 Task: For heading  Tahoma with underline.  font size for heading20,  'Change the font style of data to'Arial.  and font size to 12,  Change the alignment of both headline & data to Align left.  In the sheet  DashboardFinAnalytics
Action: Mouse moved to (117, 115)
Screenshot: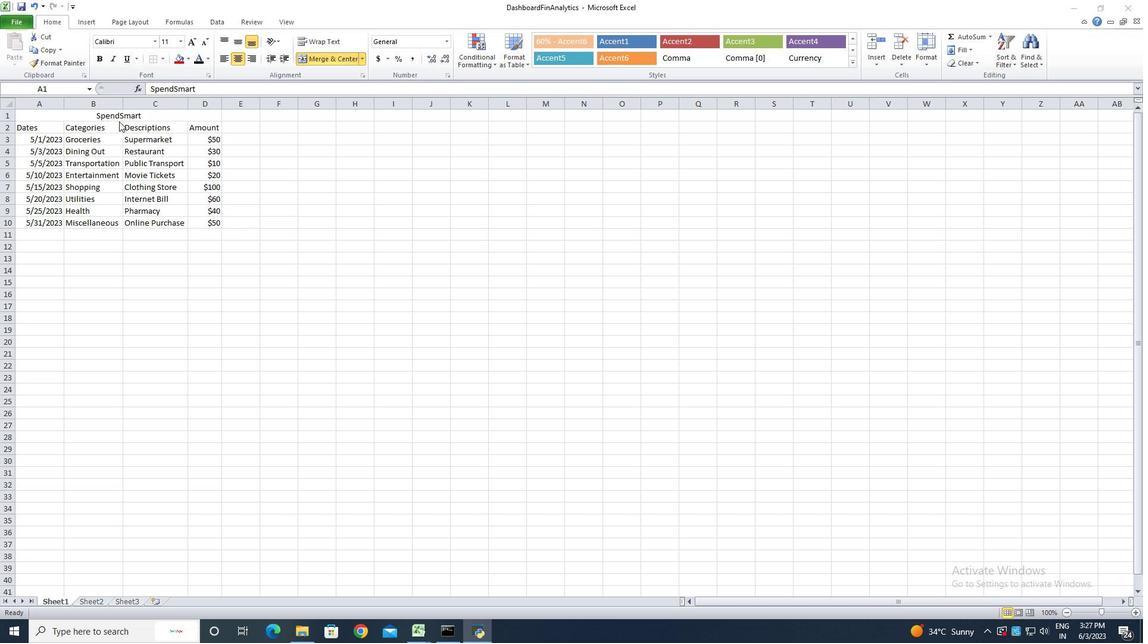 
Action: Mouse pressed left at (117, 115)
Screenshot: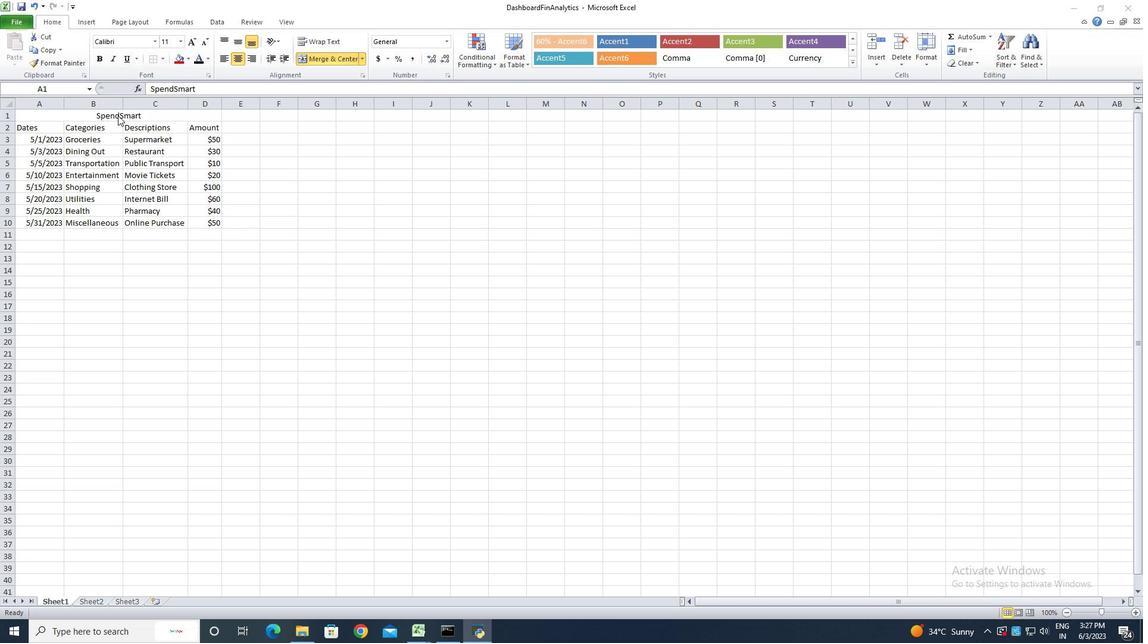 
Action: Mouse moved to (153, 41)
Screenshot: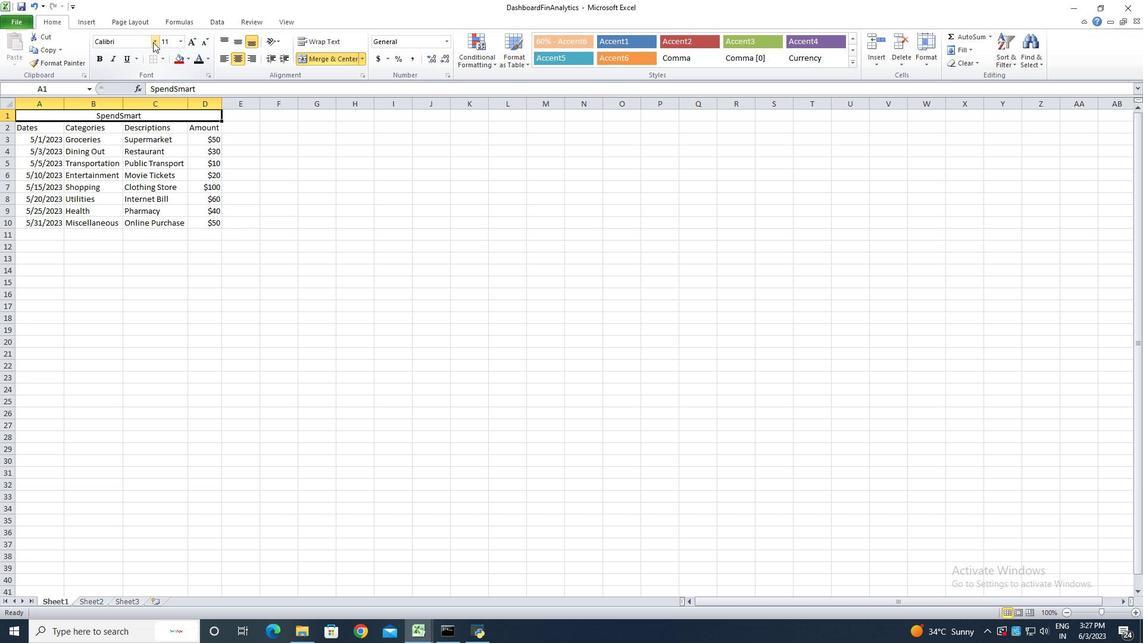 
Action: Mouse pressed left at (153, 41)
Screenshot: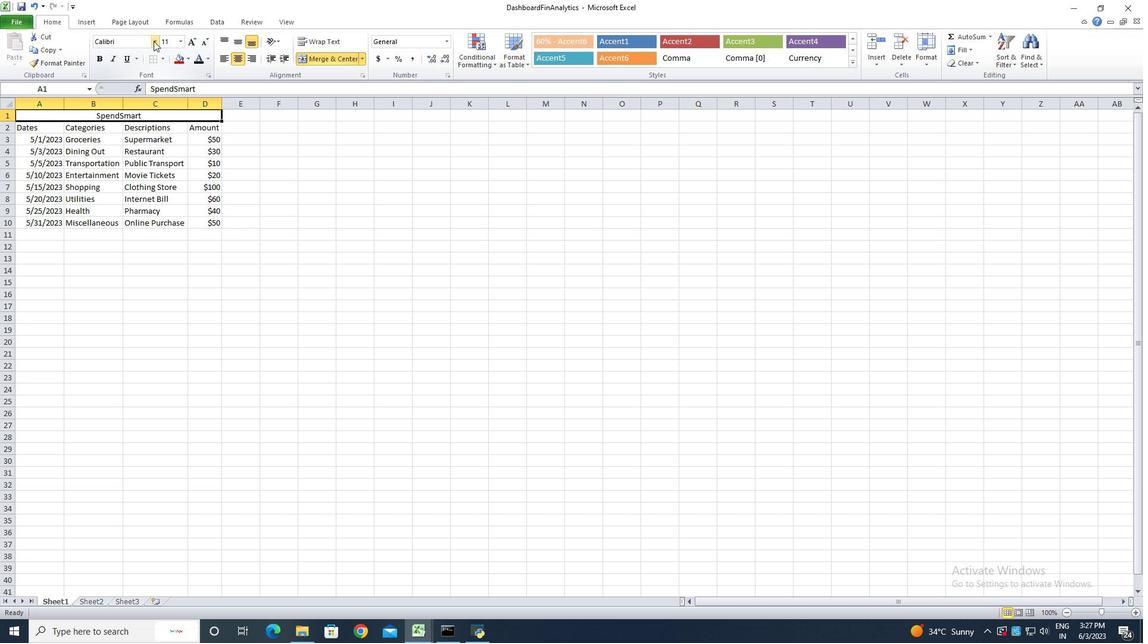 
Action: Key pressed <Key.shift>Tham<Key.backspace><Key.backspace><Key.backspace>ahoma
Screenshot: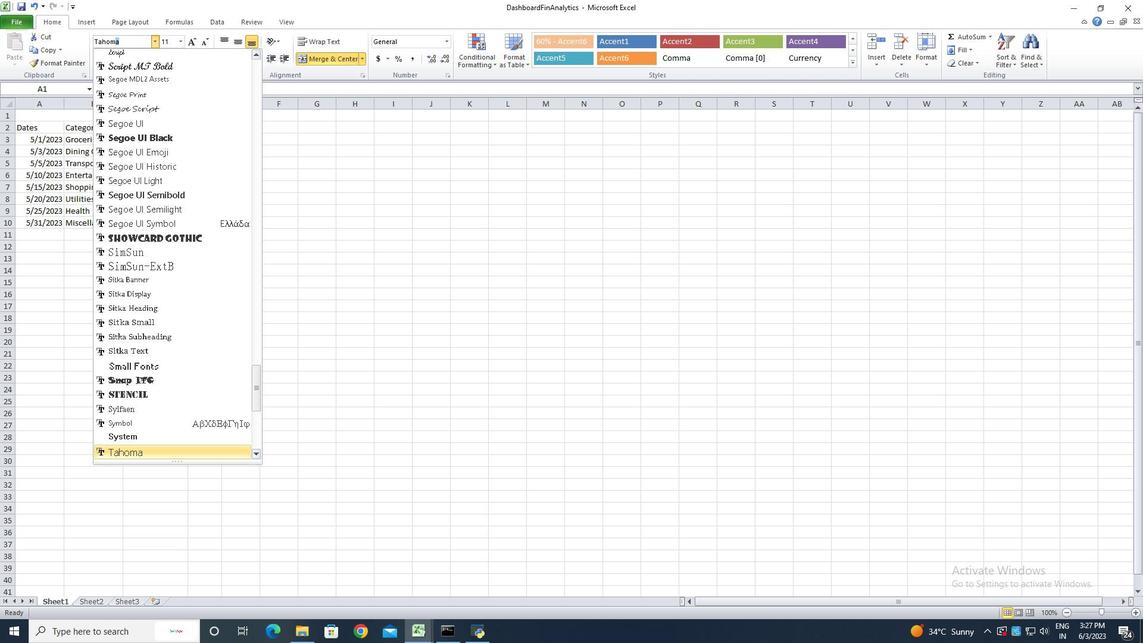
Action: Mouse moved to (155, 451)
Screenshot: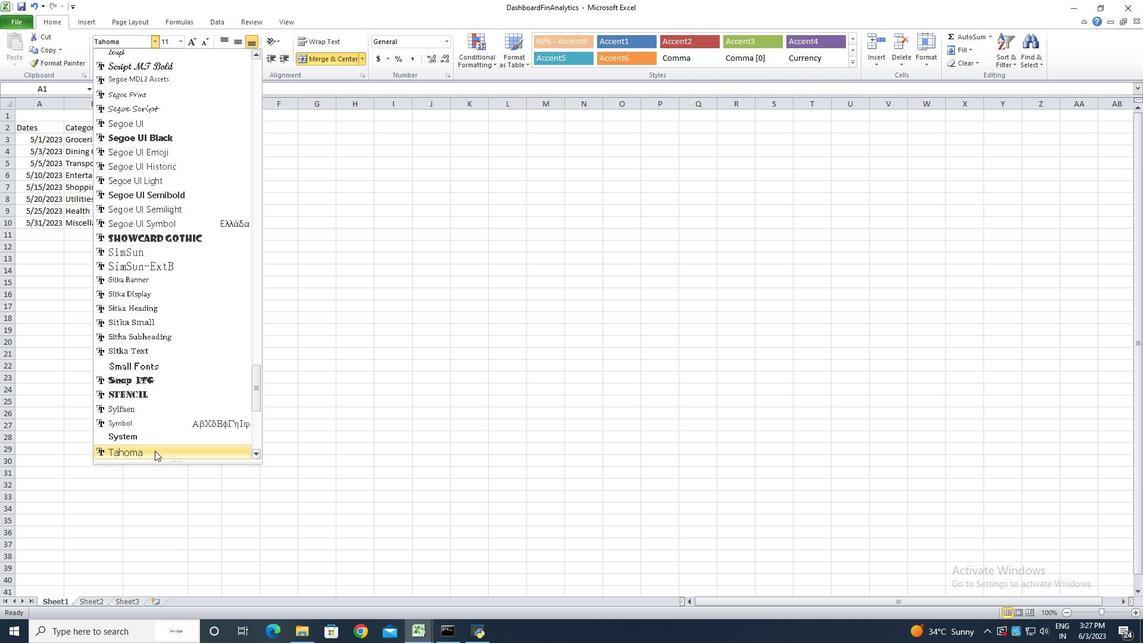
Action: Mouse pressed left at (155, 451)
Screenshot: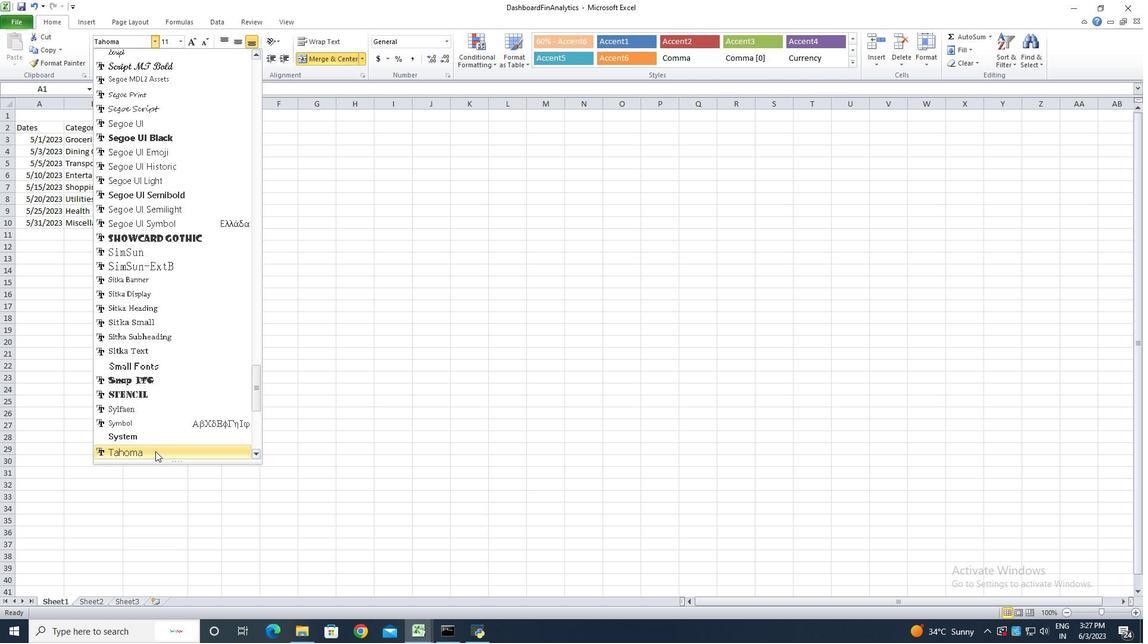 
Action: Mouse moved to (127, 57)
Screenshot: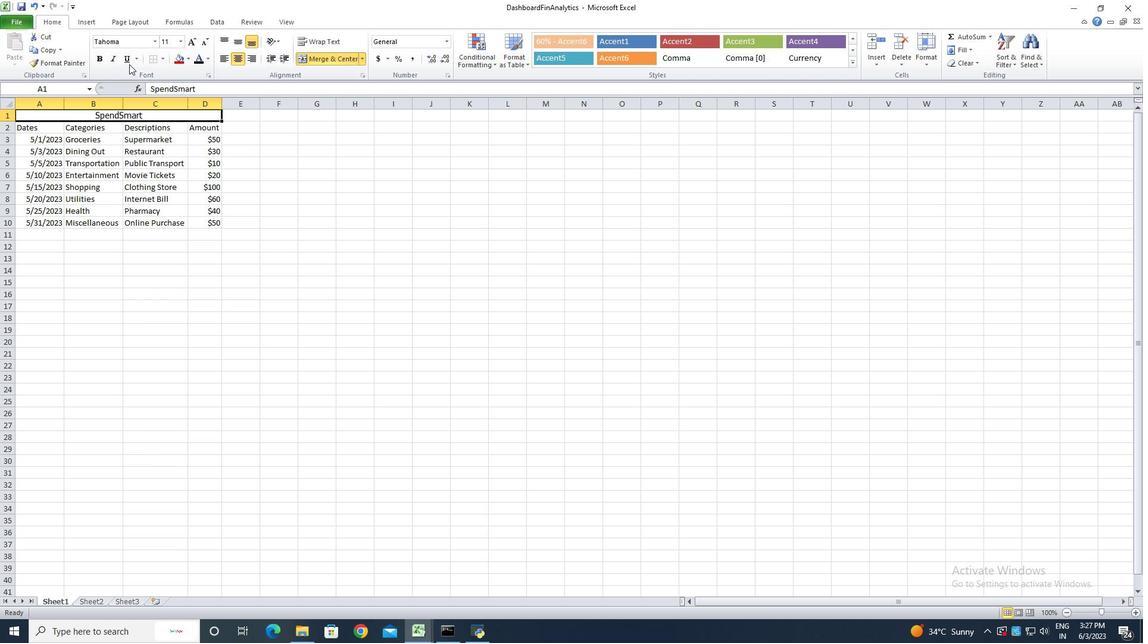 
Action: Mouse pressed left at (127, 57)
Screenshot: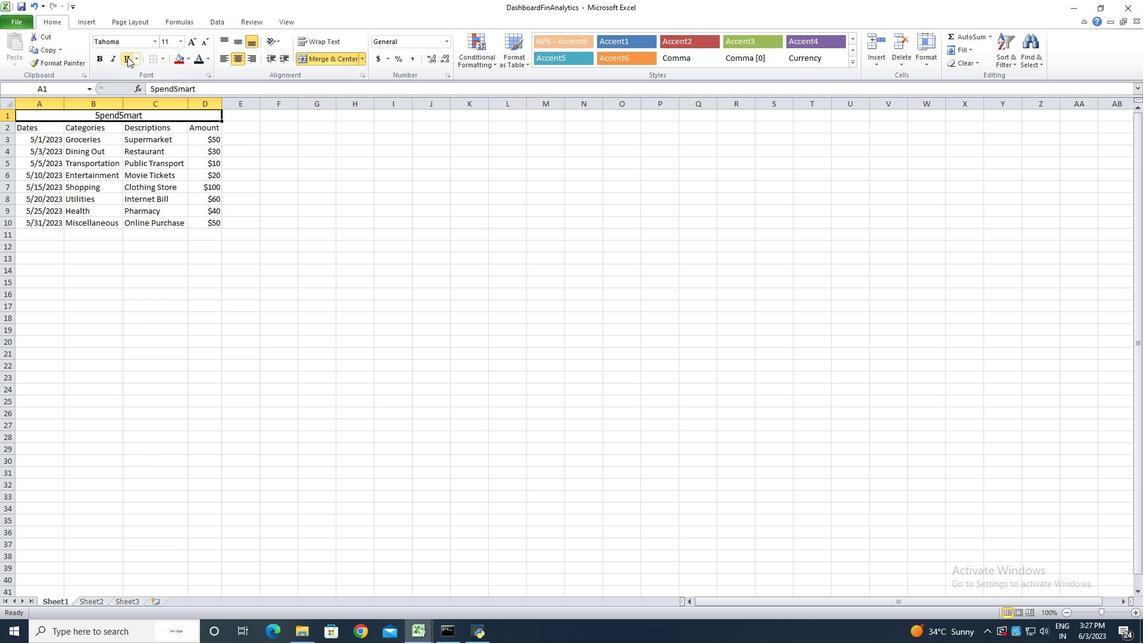 
Action: Mouse moved to (191, 39)
Screenshot: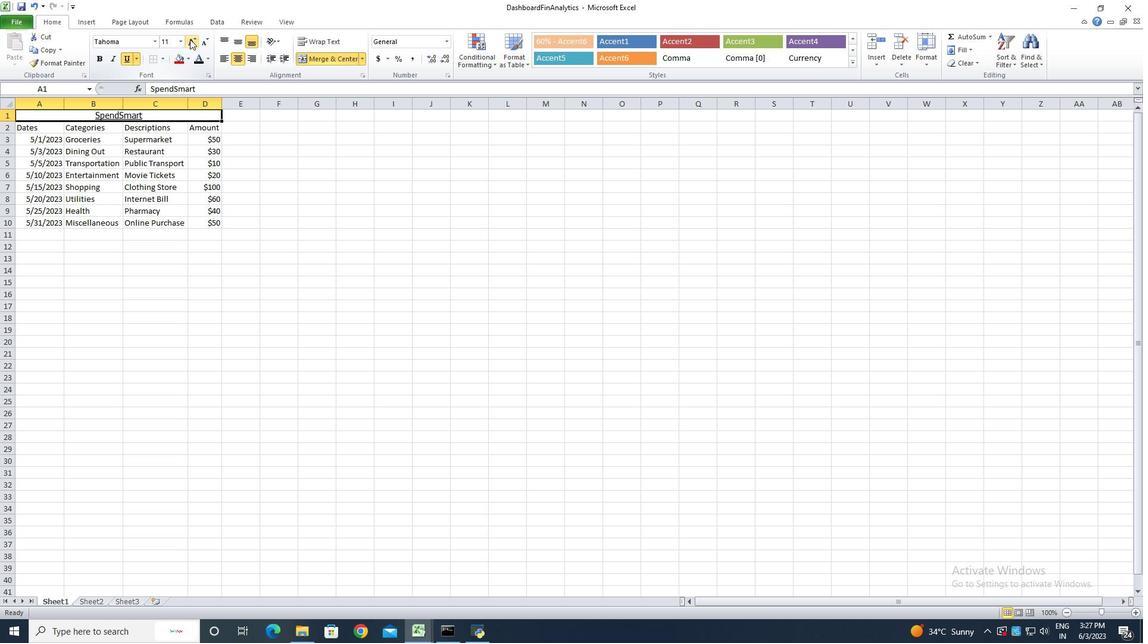 
Action: Mouse pressed left at (191, 39)
Screenshot: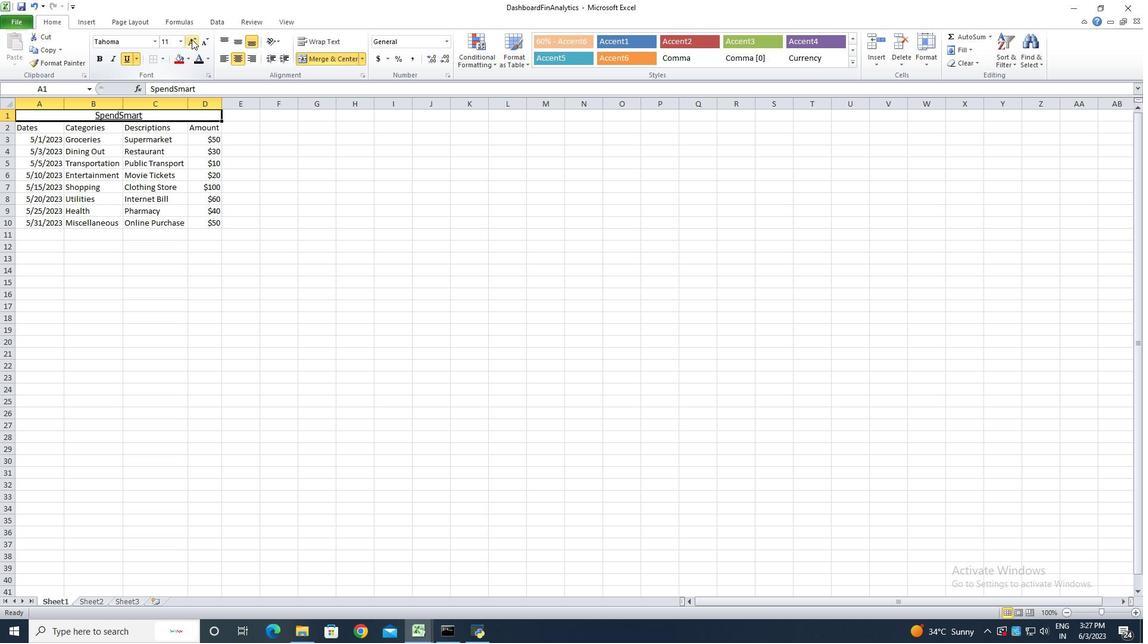 
Action: Mouse pressed left at (191, 39)
Screenshot: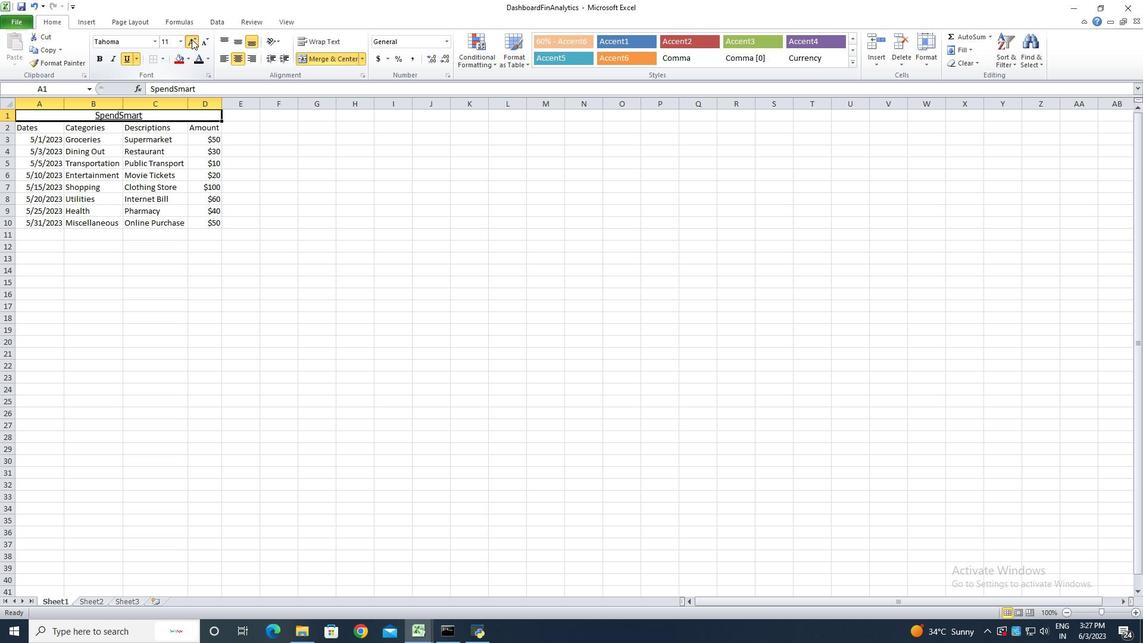 
Action: Mouse pressed left at (191, 39)
Screenshot: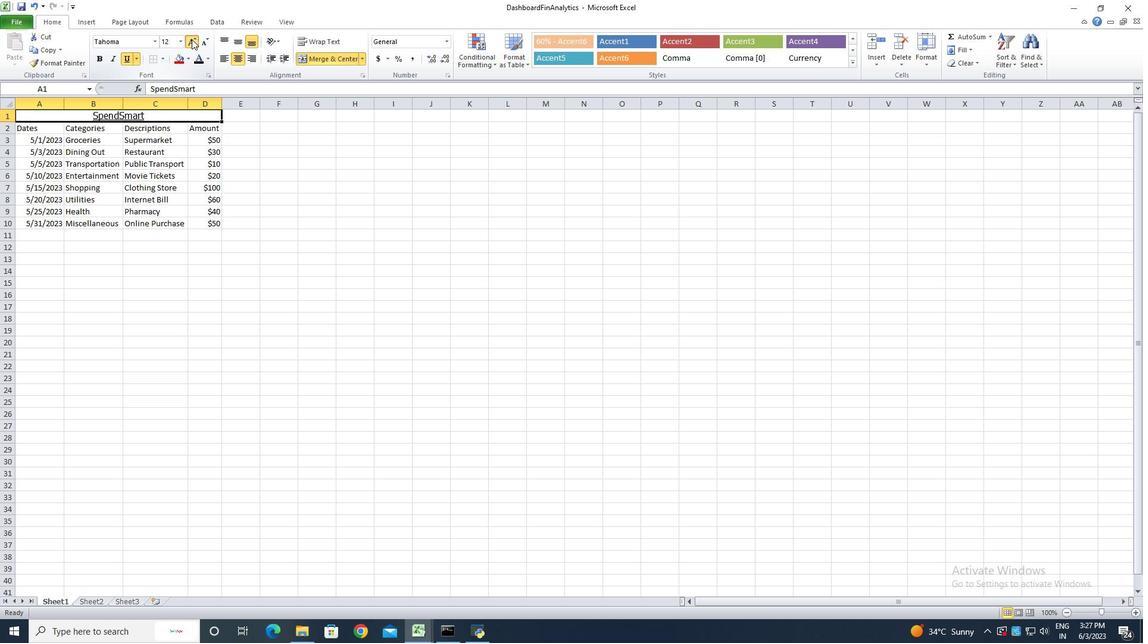 
Action: Mouse pressed left at (191, 39)
Screenshot: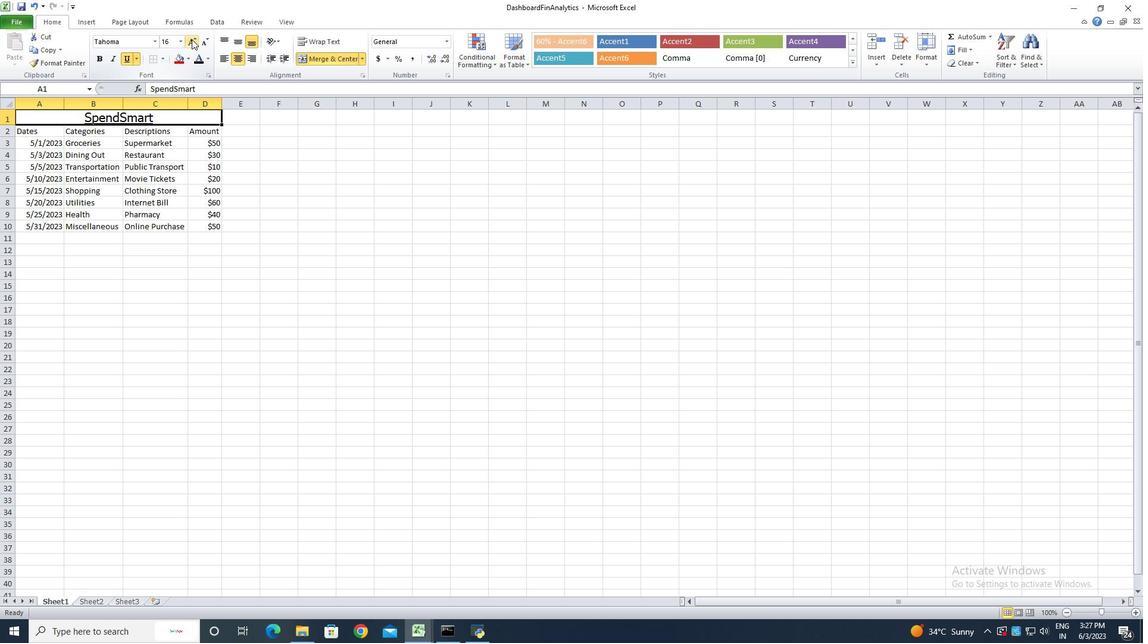 
Action: Mouse pressed left at (191, 39)
Screenshot: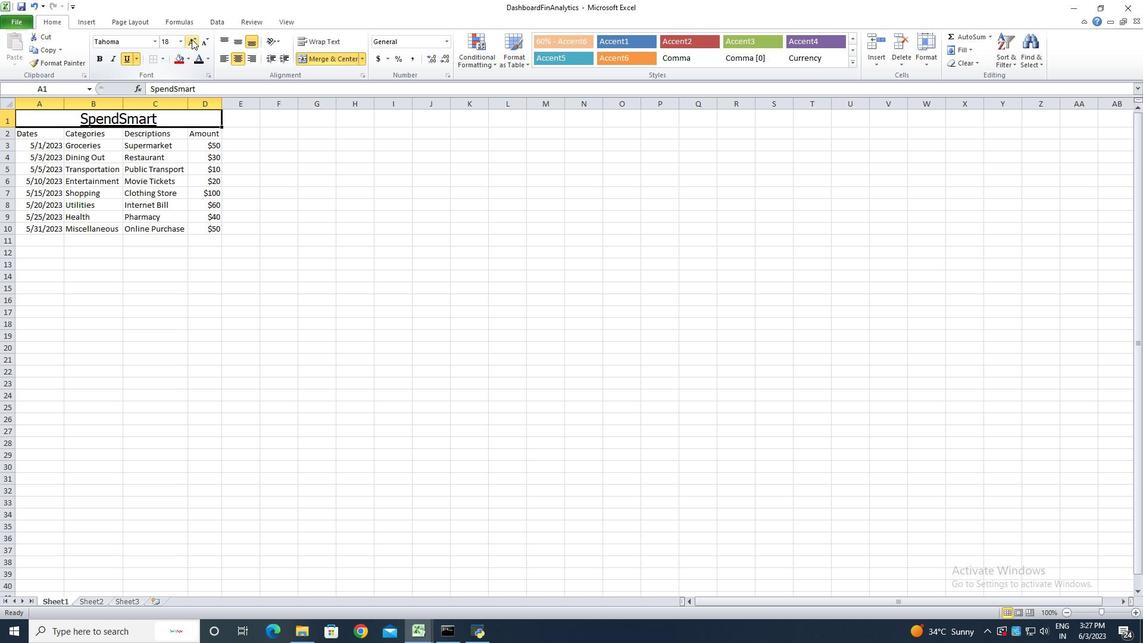 
Action: Mouse moved to (50, 138)
Screenshot: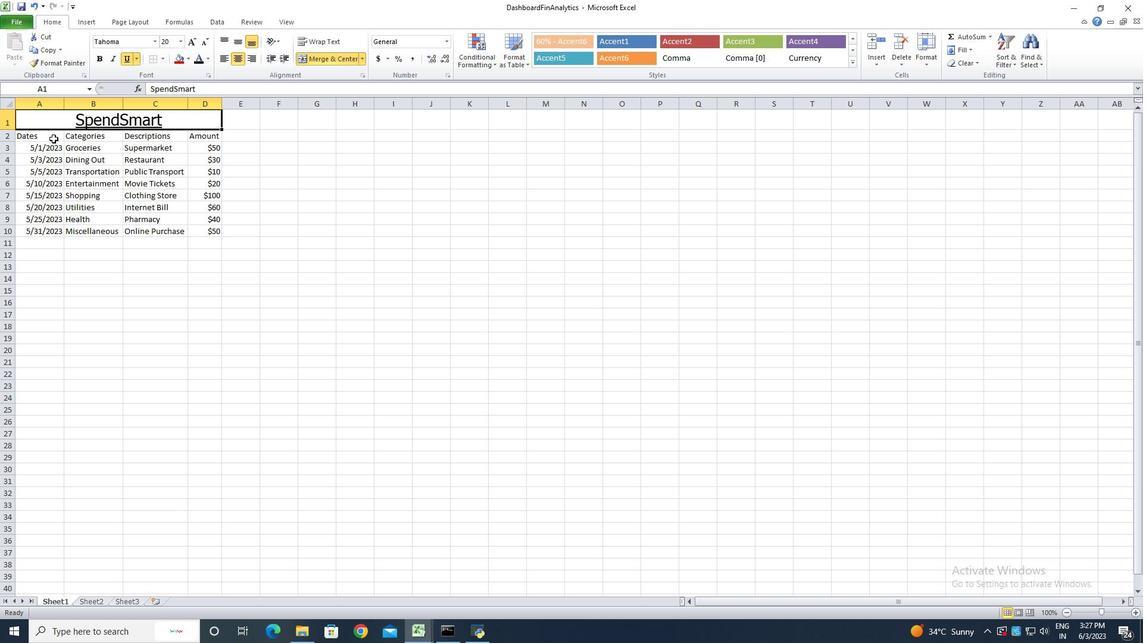 
Action: Mouse pressed left at (50, 138)
Screenshot: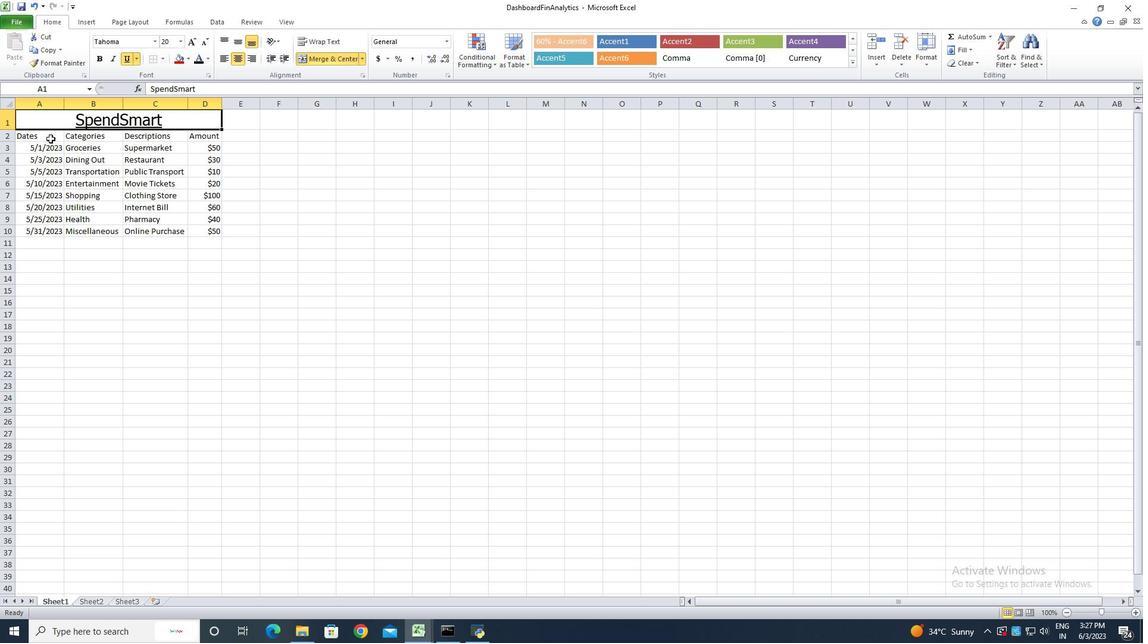 
Action: Mouse moved to (153, 42)
Screenshot: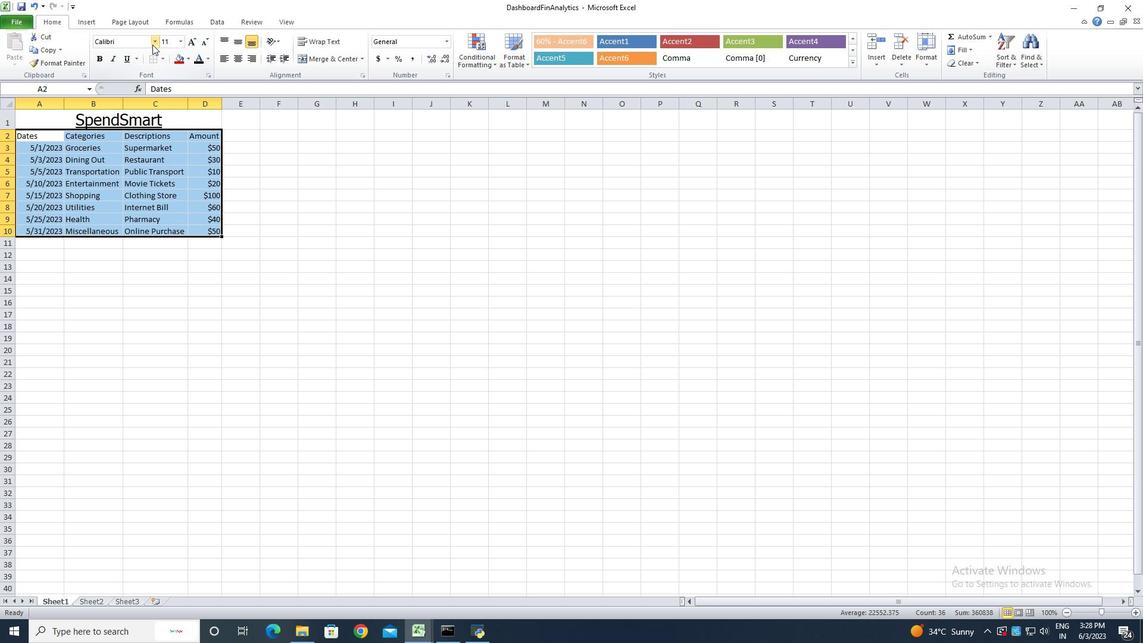 
Action: Mouse pressed left at (153, 42)
Screenshot: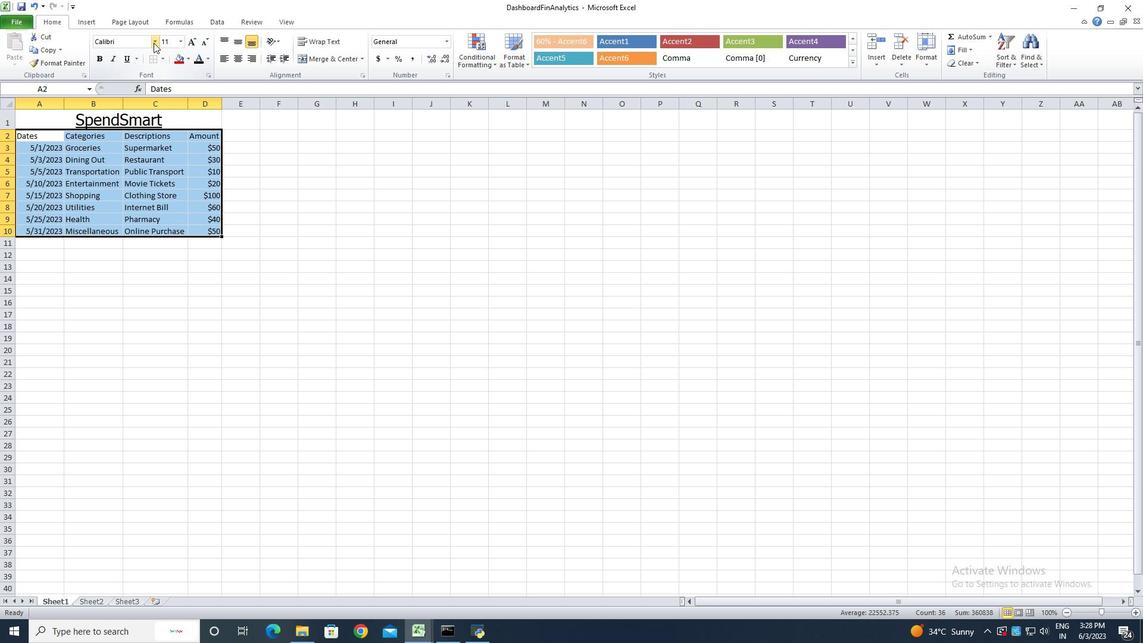 
Action: Mouse moved to (128, 139)
Screenshot: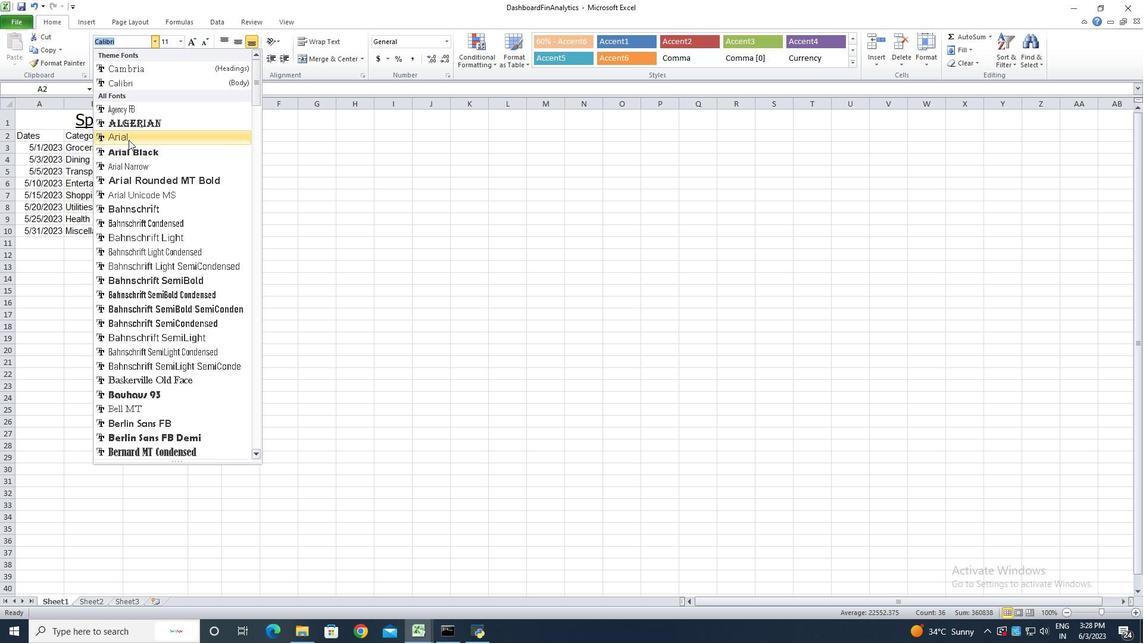 
Action: Mouse pressed left at (128, 139)
Screenshot: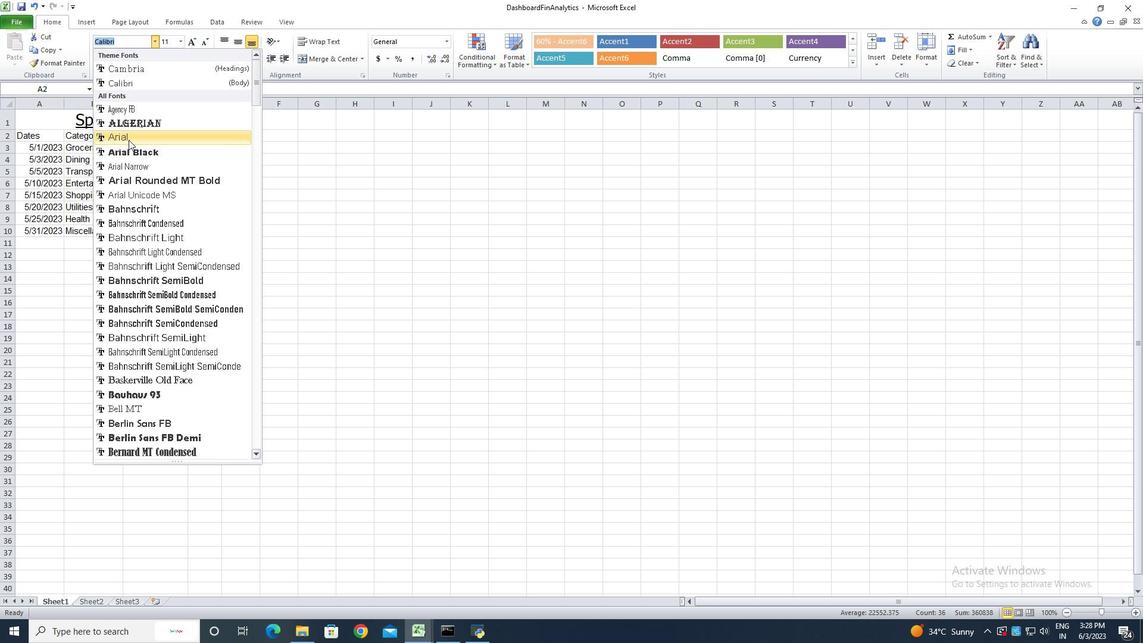 
Action: Mouse moved to (196, 39)
Screenshot: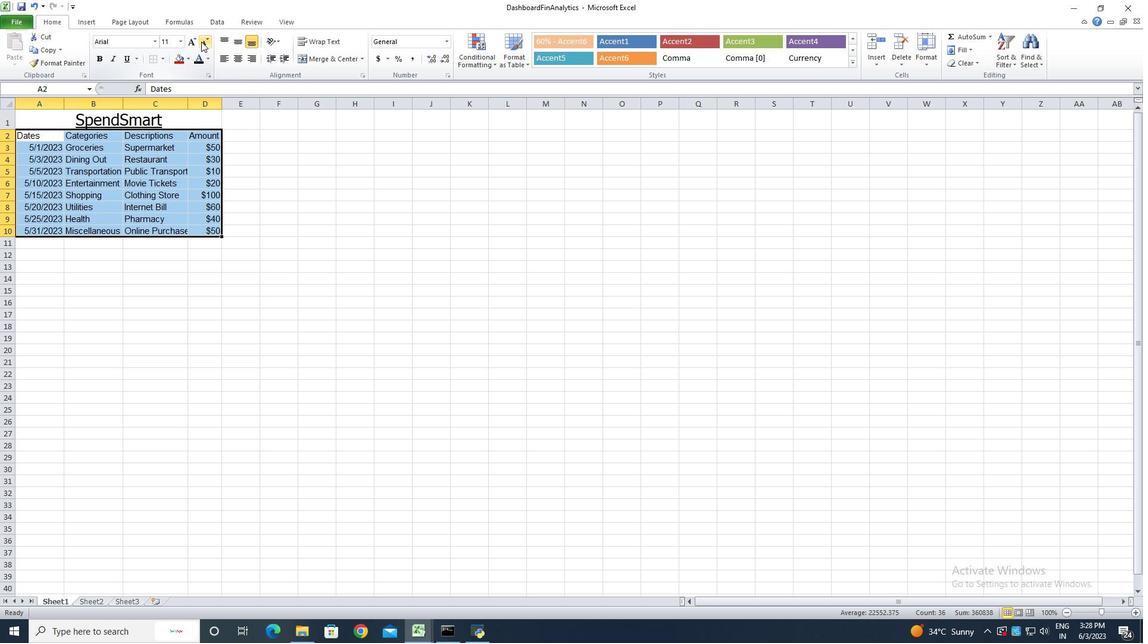 
Action: Mouse pressed left at (196, 39)
Screenshot: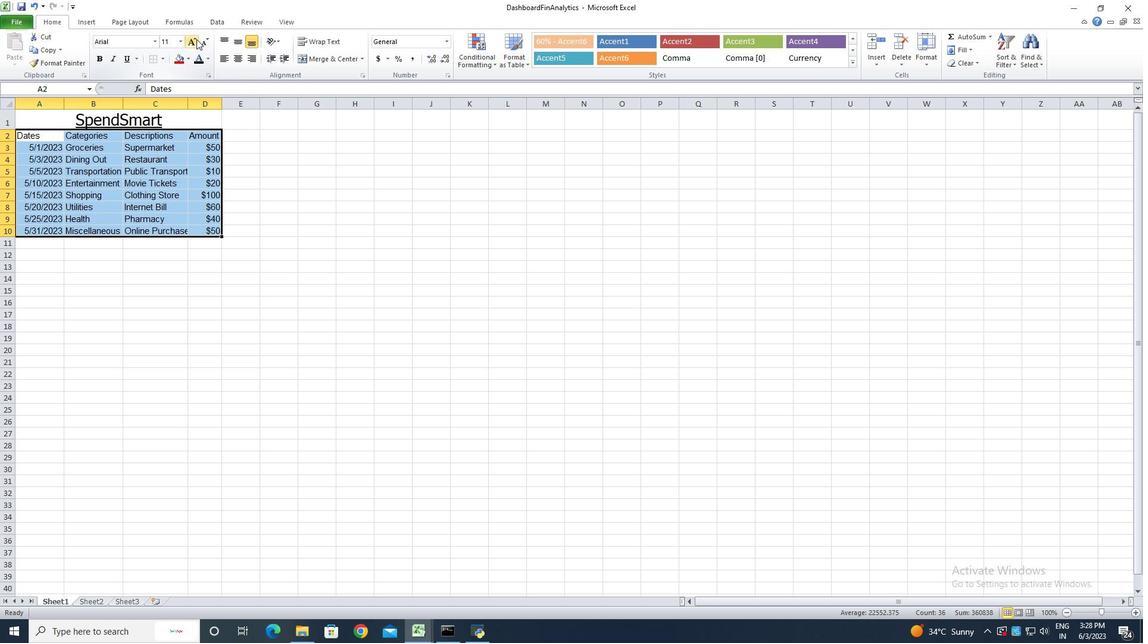 
Action: Mouse moved to (109, 290)
Screenshot: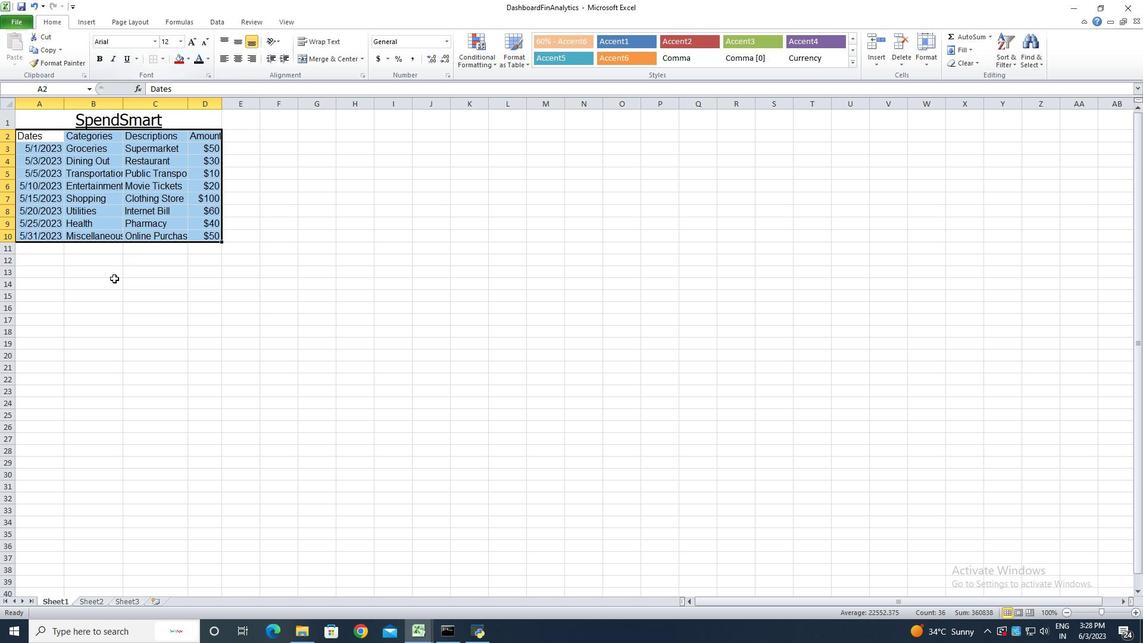 
Action: Mouse pressed left at (109, 290)
Screenshot: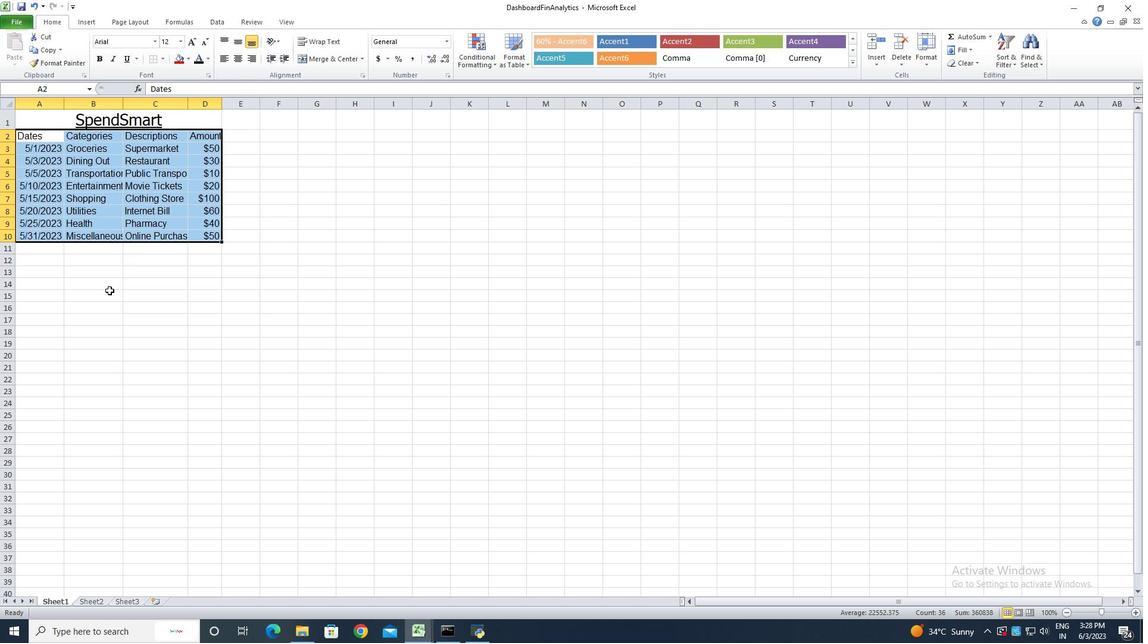 
Action: Mouse moved to (64, 104)
Screenshot: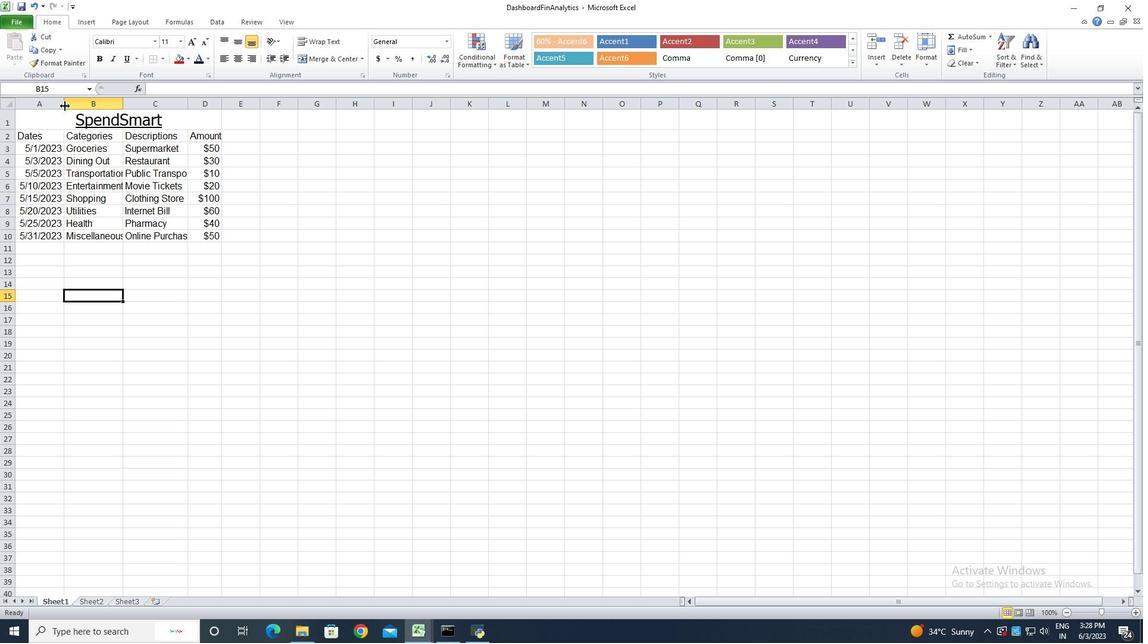 
Action: Mouse pressed left at (64, 104)
Screenshot: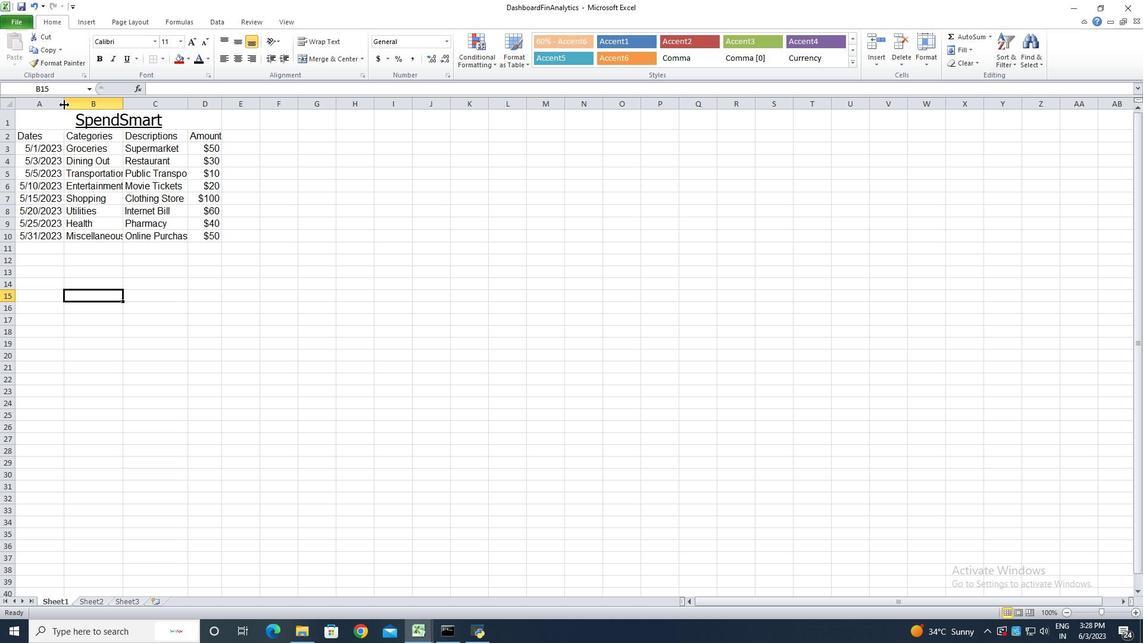 
Action: Mouse pressed left at (64, 104)
Screenshot: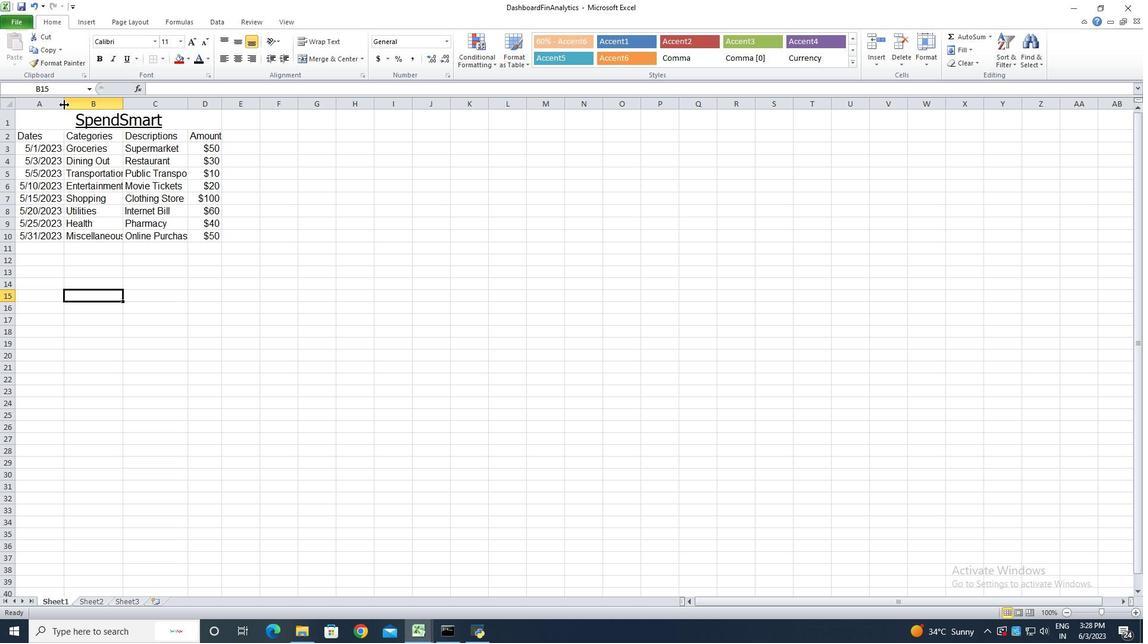 
Action: Mouse moved to (123, 107)
Screenshot: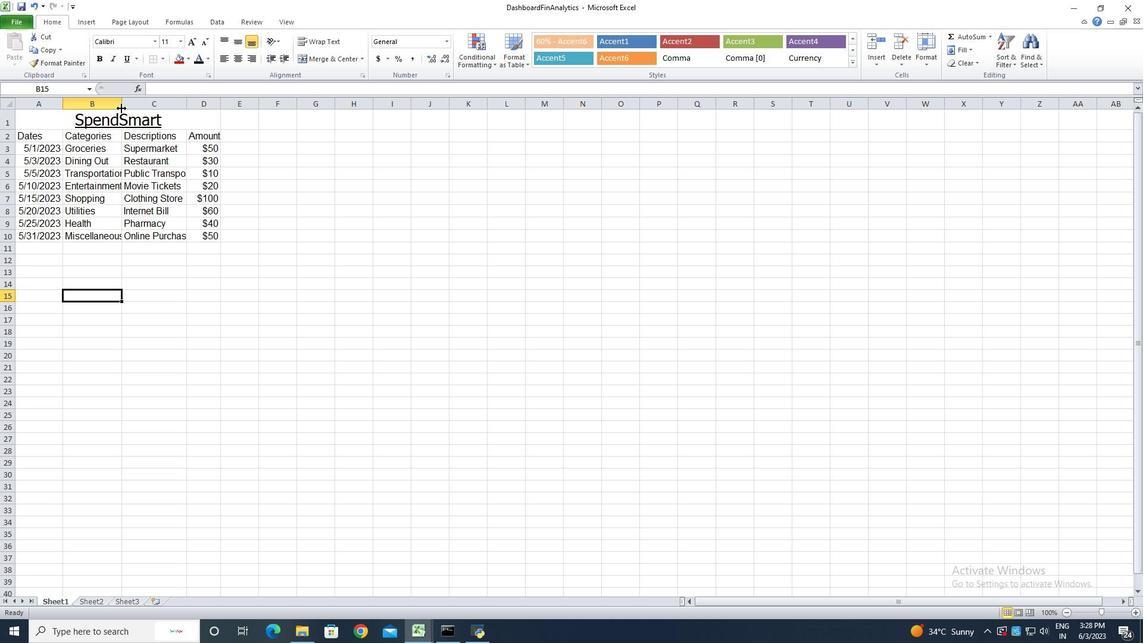 
Action: Mouse pressed left at (123, 107)
Screenshot: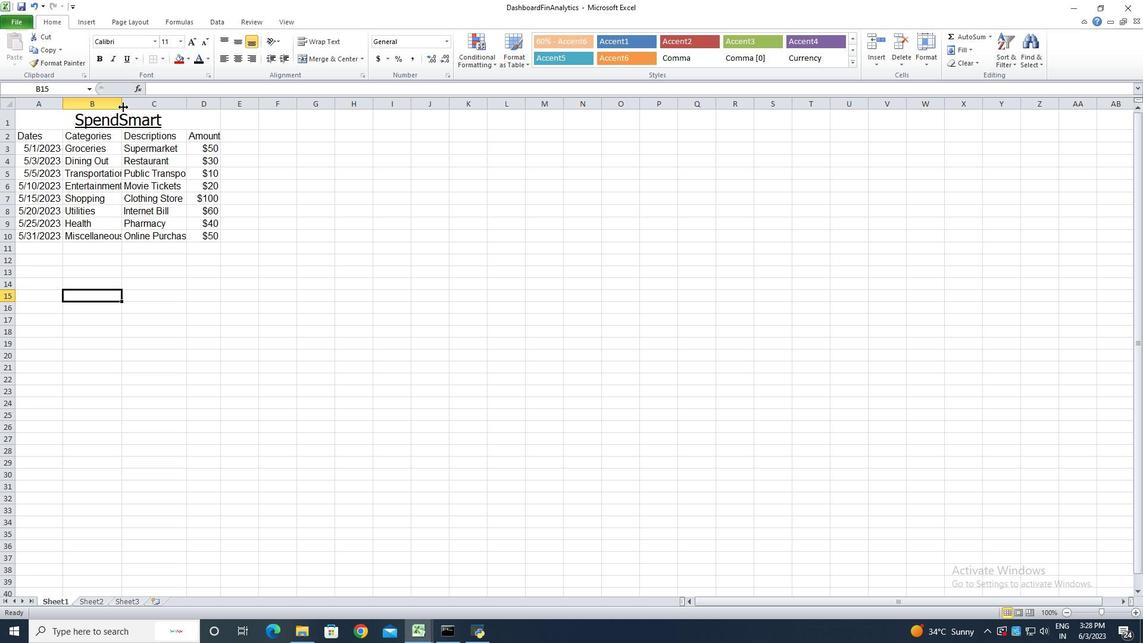 
Action: Mouse pressed left at (123, 107)
Screenshot: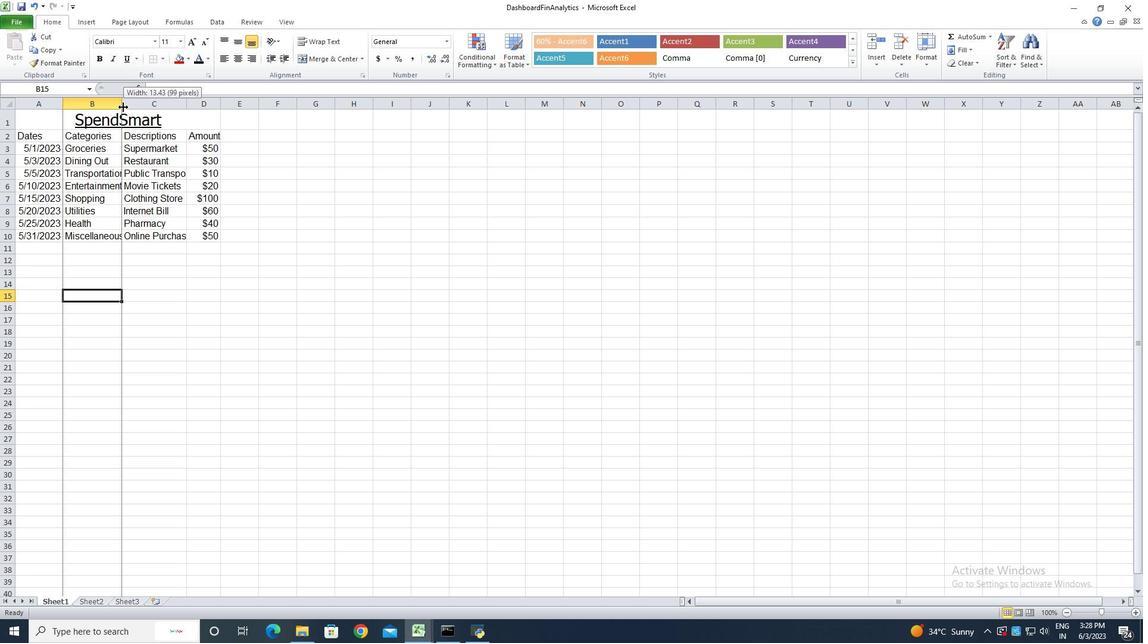 
Action: Mouse moved to (191, 106)
Screenshot: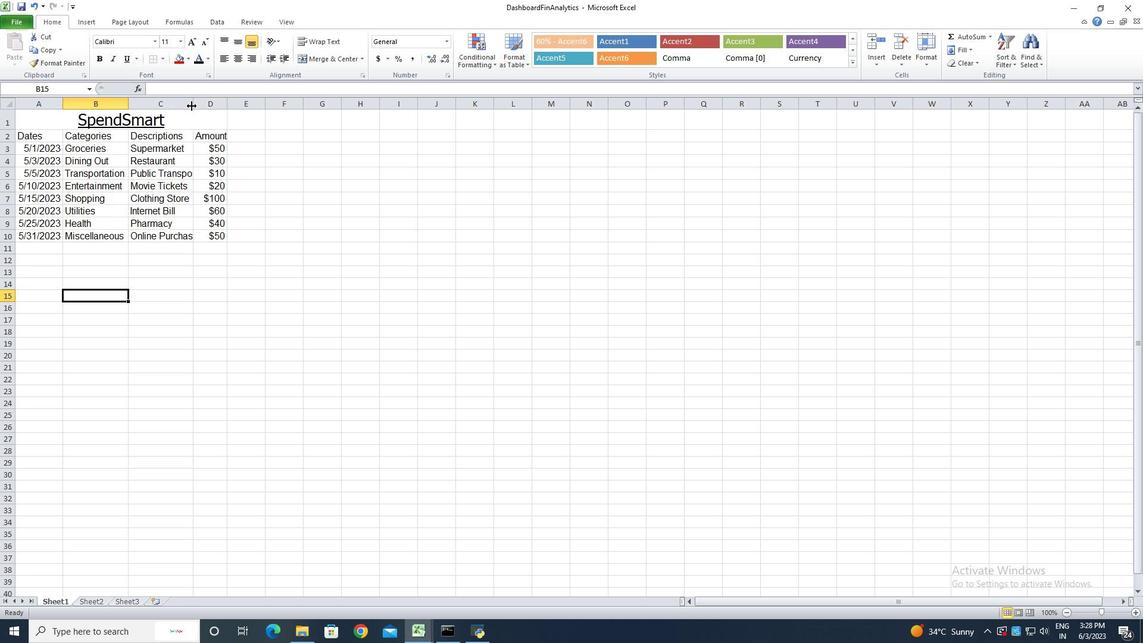 
Action: Mouse pressed left at (191, 106)
Screenshot: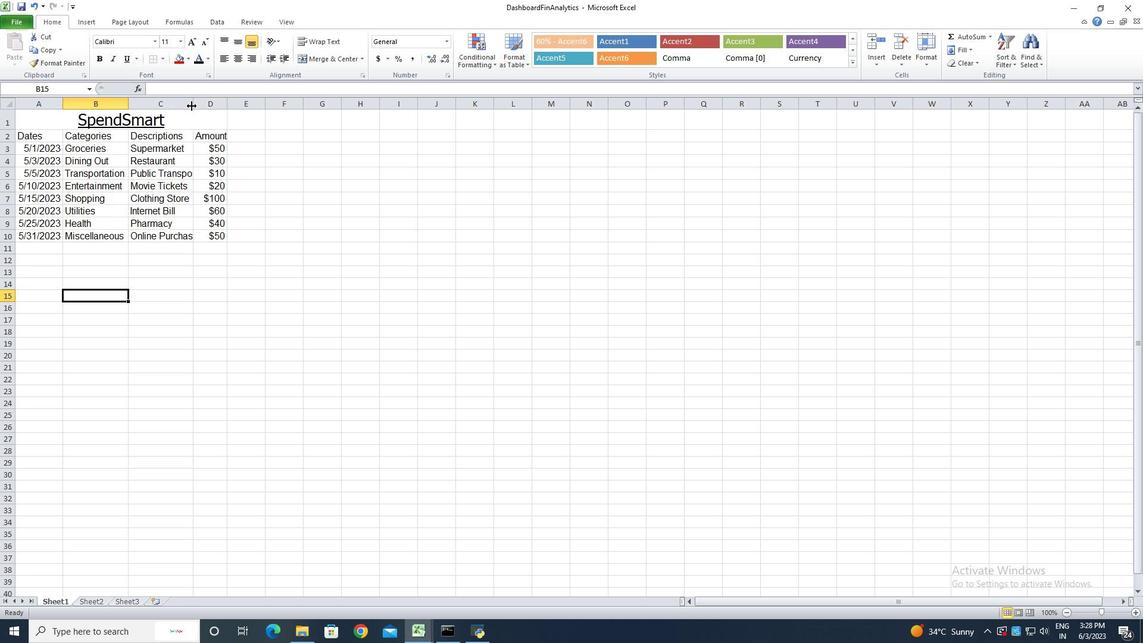 
Action: Mouse pressed left at (191, 106)
Screenshot: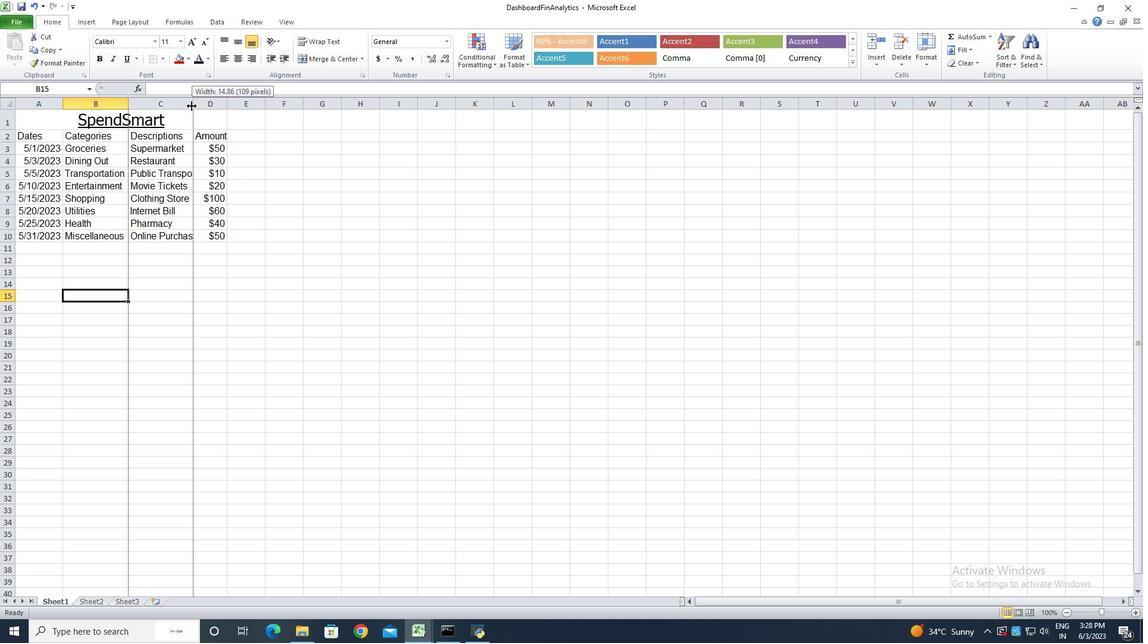 
Action: Mouse moved to (236, 97)
Screenshot: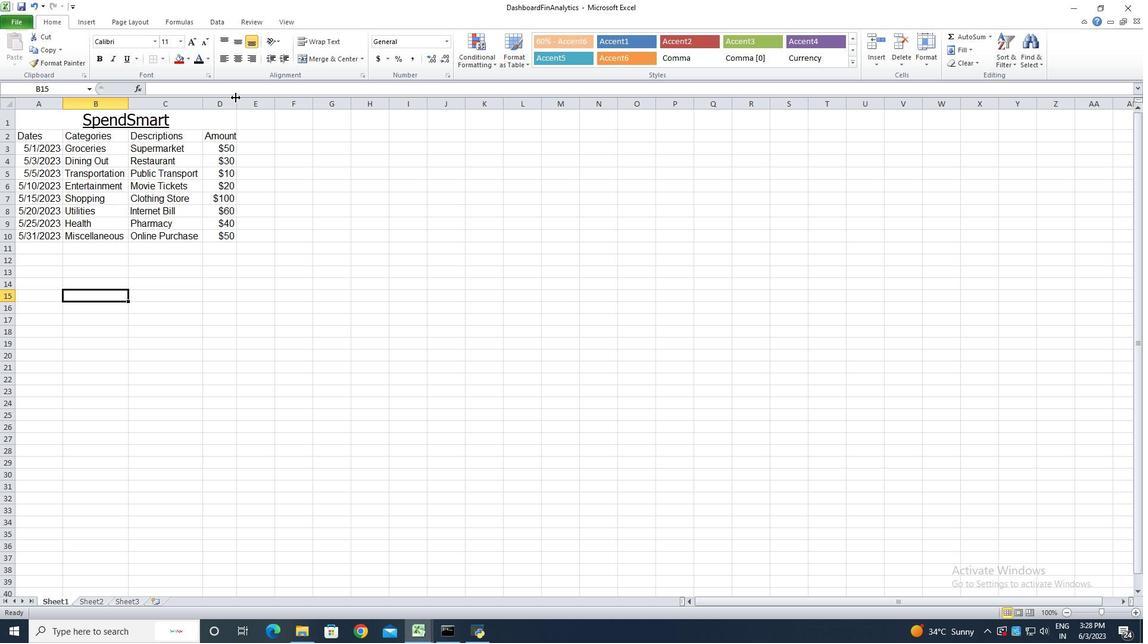 
Action: Mouse pressed left at (236, 97)
Screenshot: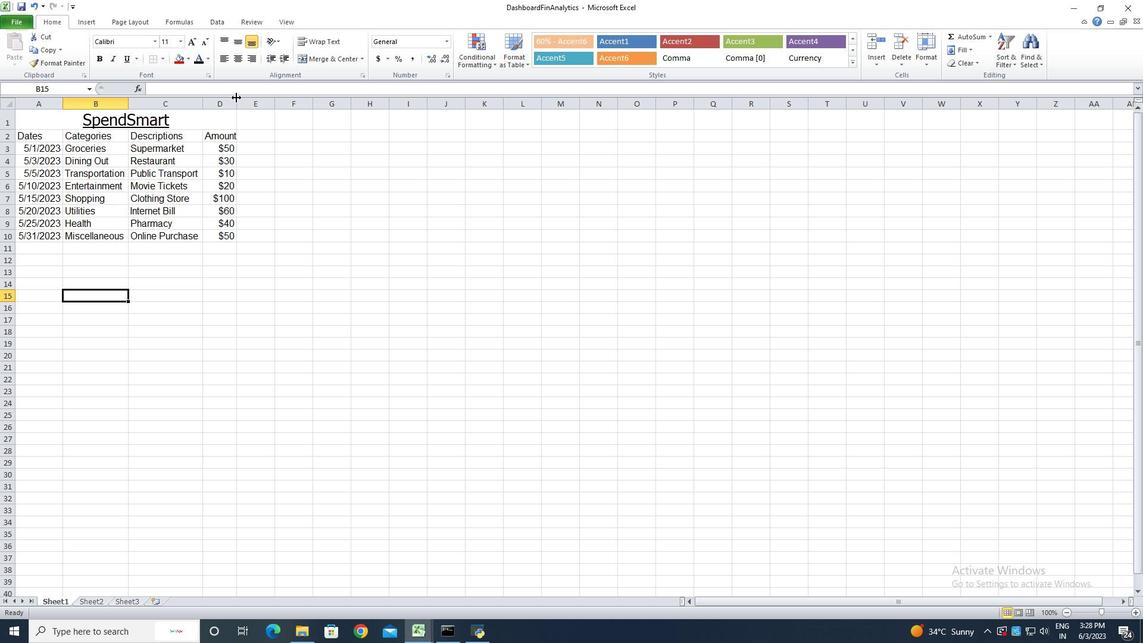 
Action: Mouse pressed left at (236, 97)
Screenshot: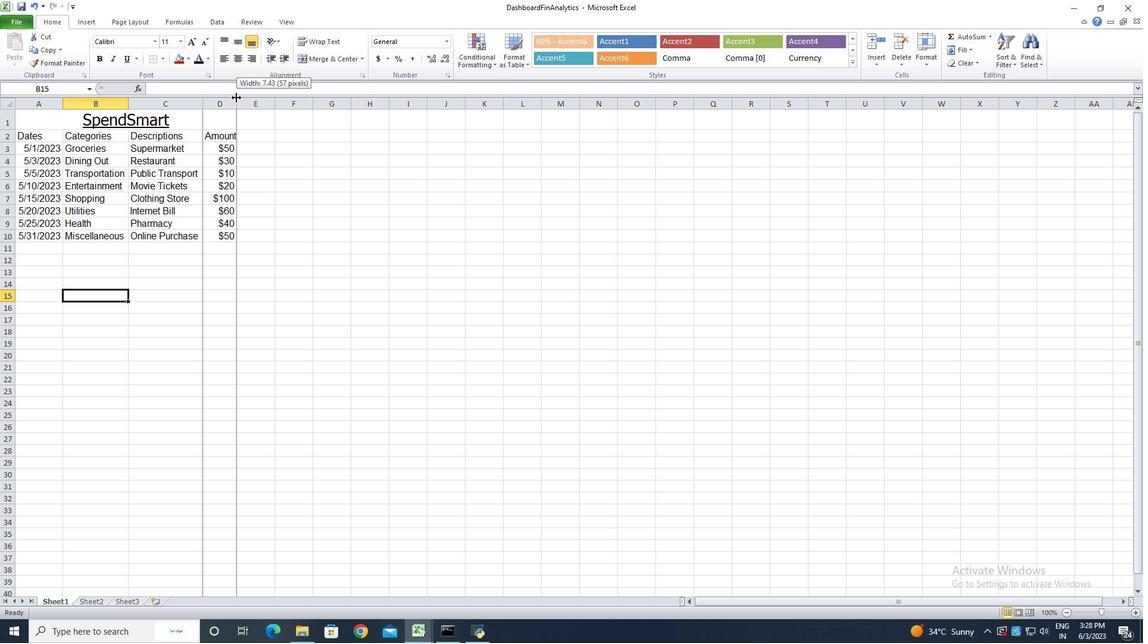 
Action: Mouse moved to (67, 123)
Screenshot: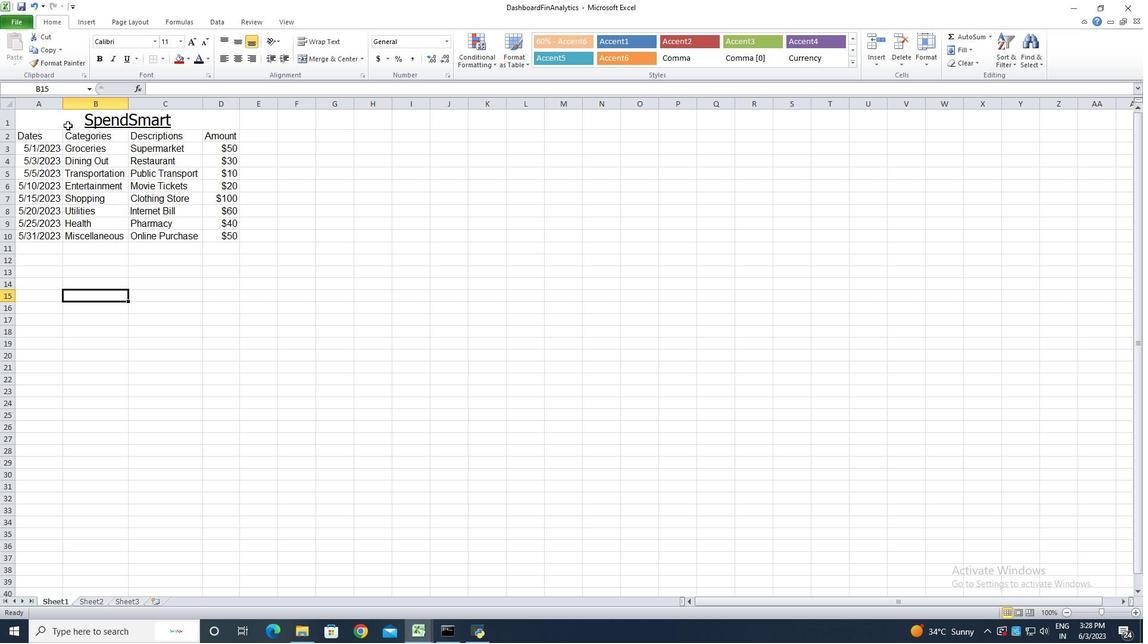
Action: Mouse pressed left at (67, 123)
Screenshot: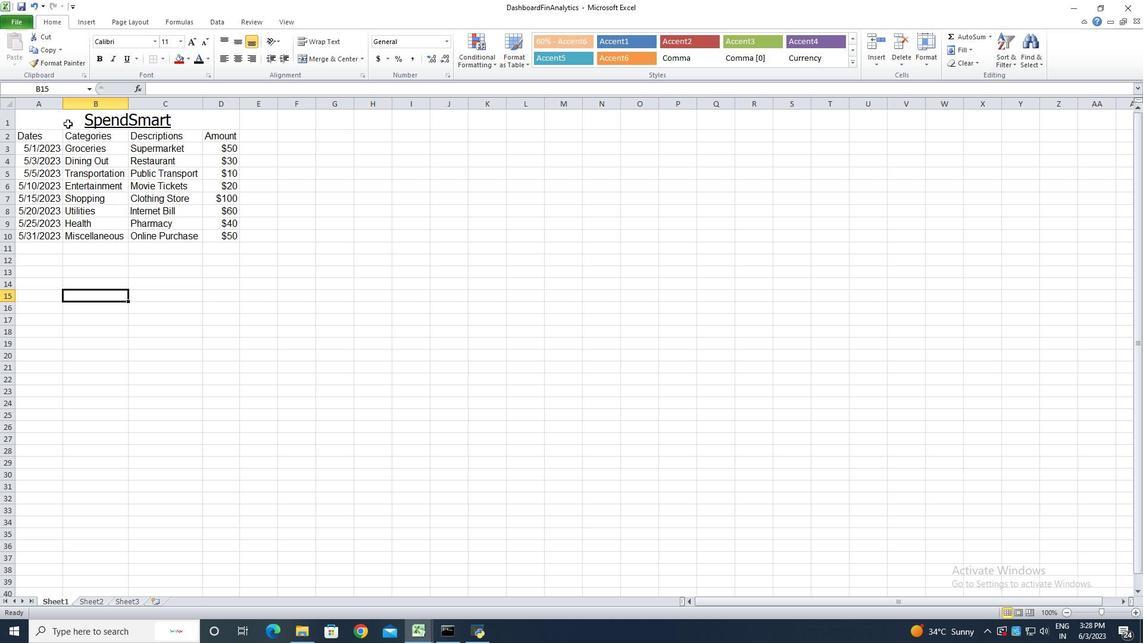 
Action: Mouse moved to (222, 60)
Screenshot: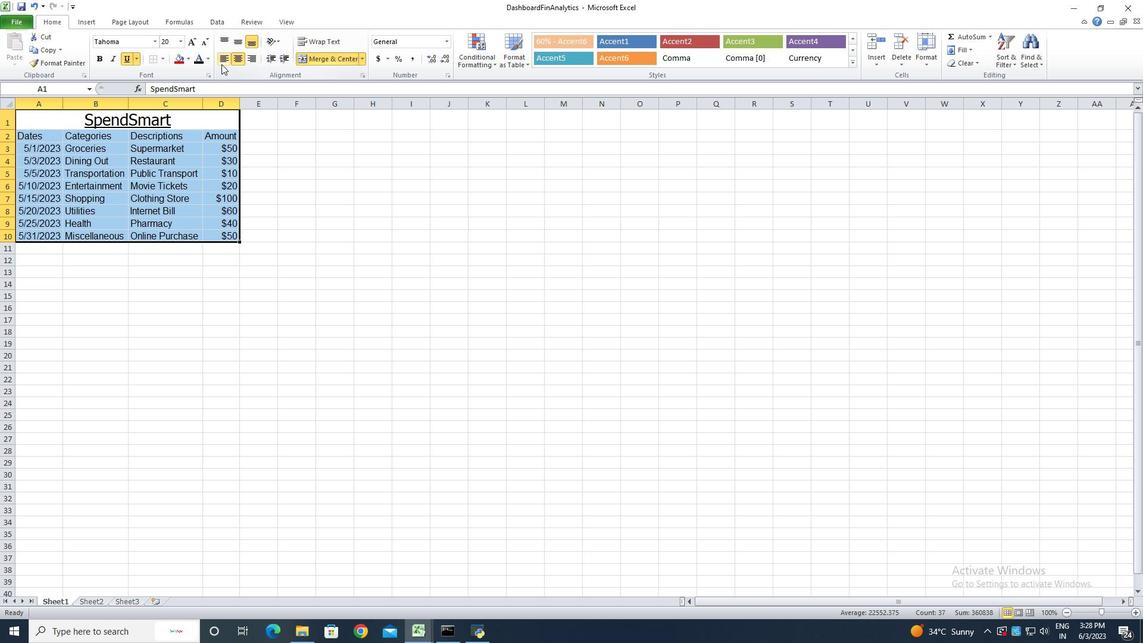 
Action: Mouse pressed left at (222, 60)
Screenshot: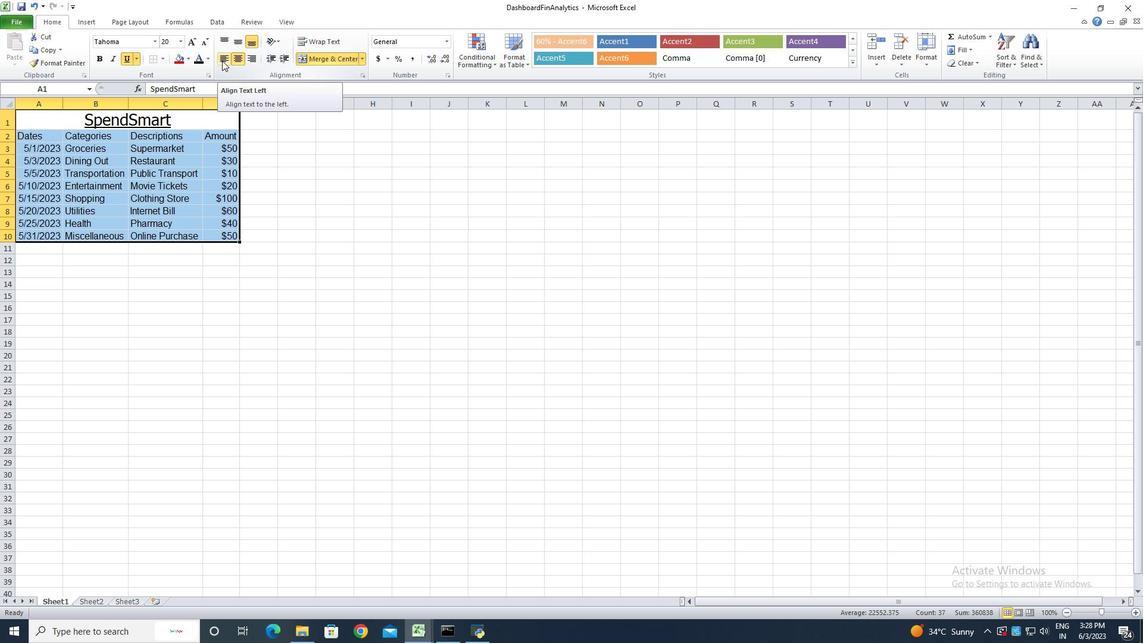 
Action: Mouse moved to (225, 308)
Screenshot: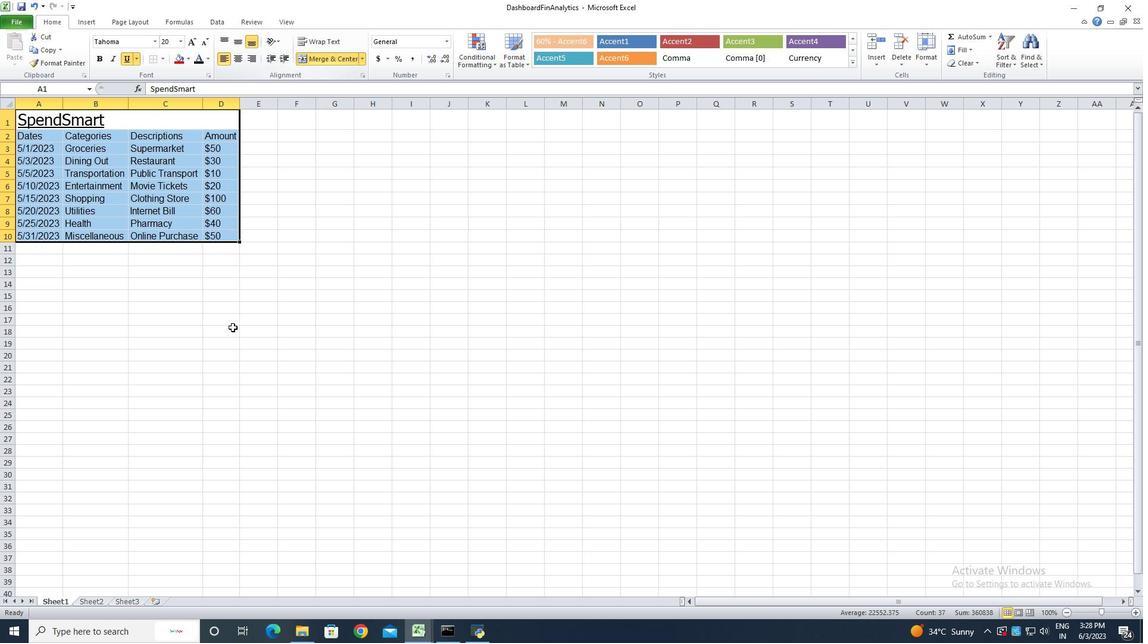 
Action: Mouse pressed left at (225, 308)
Screenshot: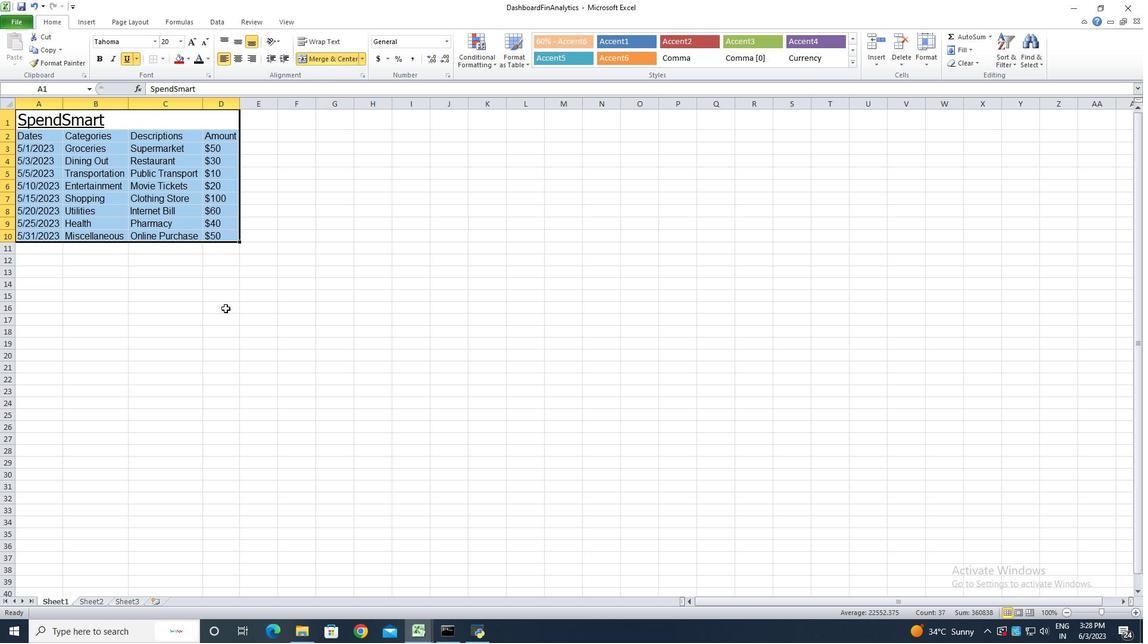 
Action: Key pressed ctrl+S<'\x13'><'\x13'><'\x13'>
Screenshot: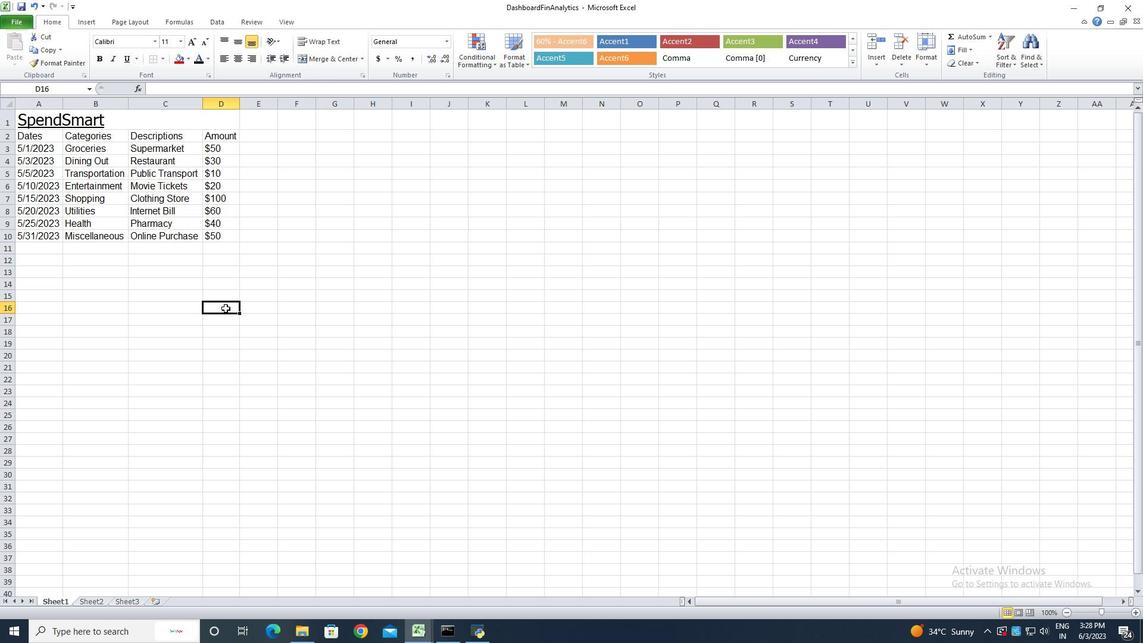
